 Task: Find the distance between San Diego and Torrey Pines State Natural Reserve.
Action: Mouse moved to (302, 77)
Screenshot: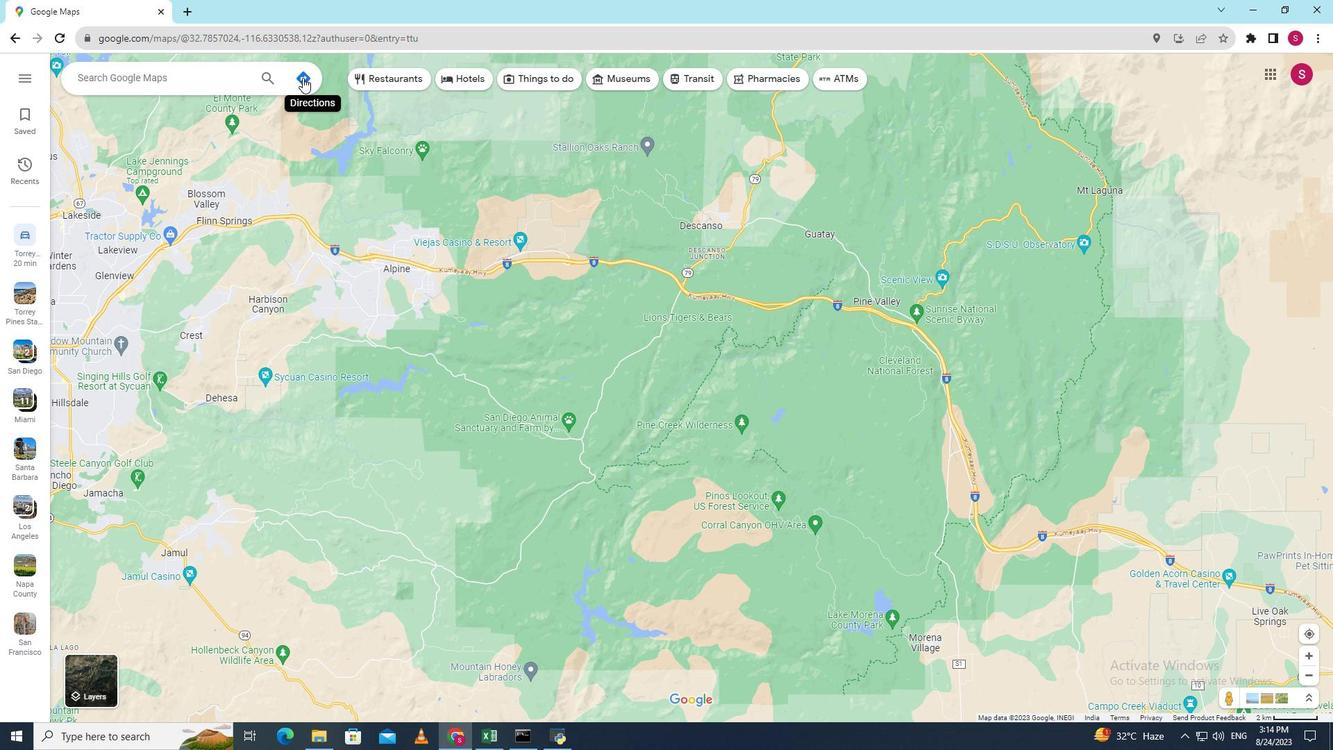 
Action: Mouse pressed left at (302, 77)
Screenshot: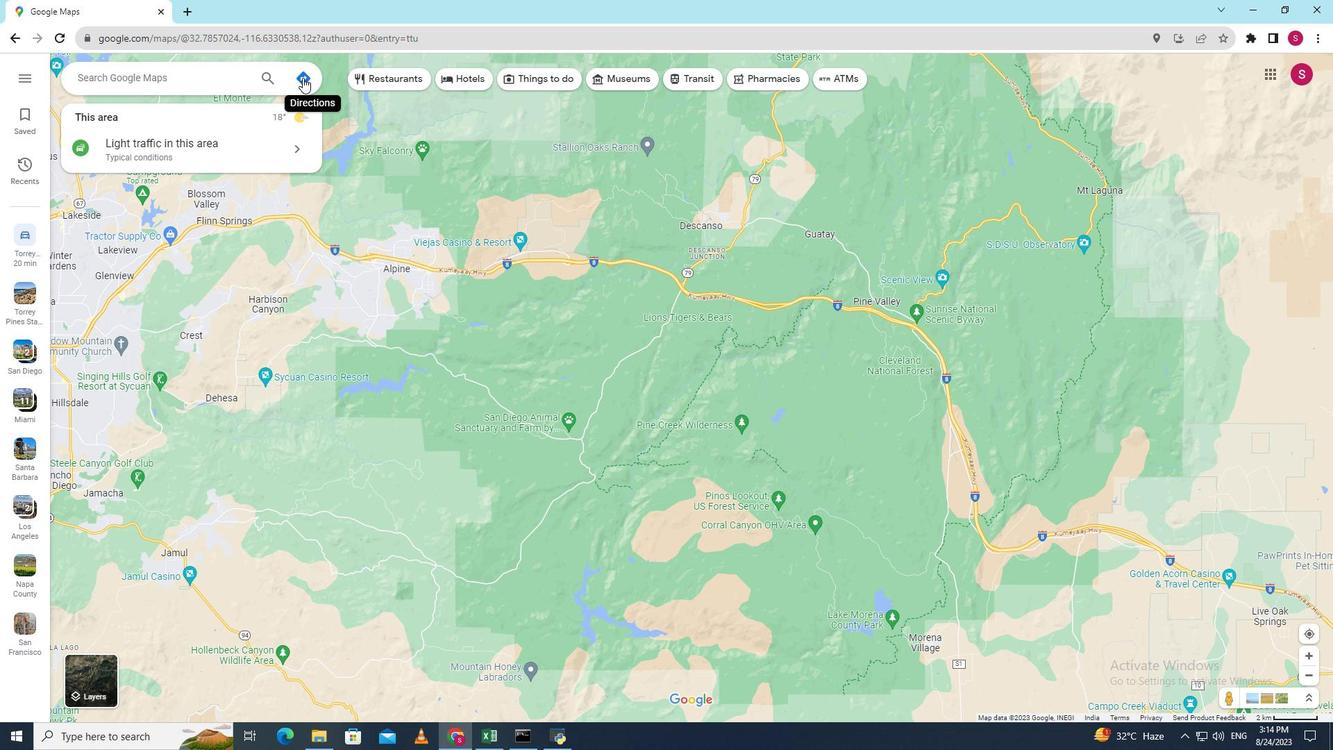 
Action: Mouse moved to (223, 116)
Screenshot: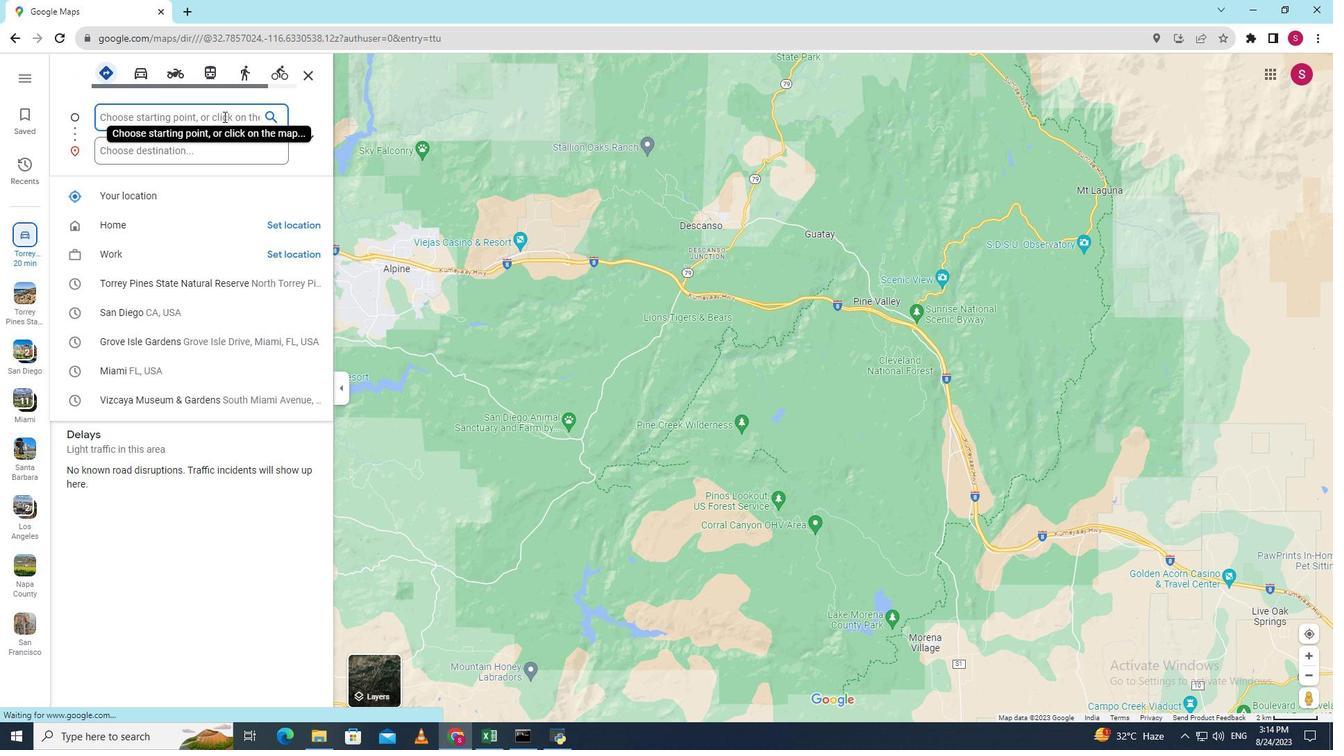 
Action: Mouse pressed left at (223, 116)
Screenshot: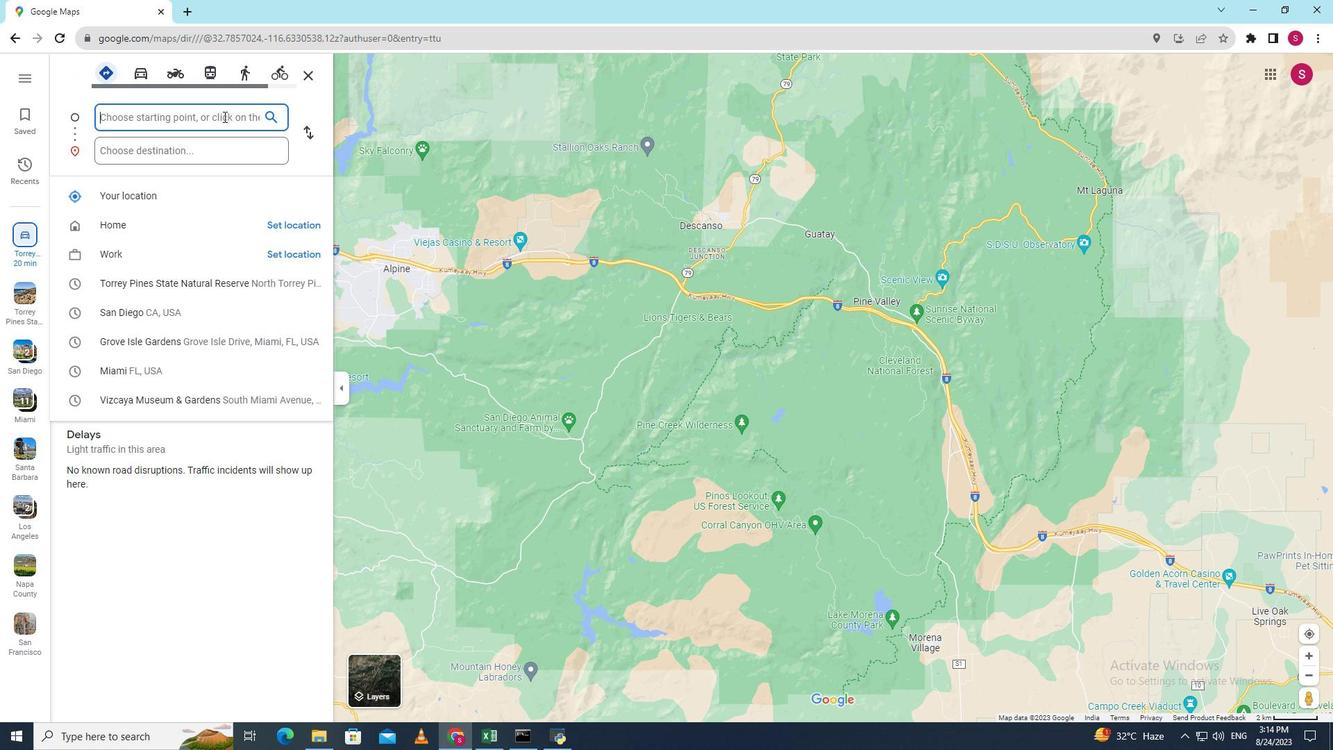 
Action: Key pressed <Key.shift><Key.shift><Key.shift><Key.shift><Key.shift><Key.shift><Key.shift><Key.shift><Key.shift><Key.shift><Key.shift>San<Key.space><Key.shift><Key.shift><Key.shift><Key.shift><Key.shift><Key.shift><Key.shift><Key.shift><Key.shift><Key.shift><Key.shift><Key.shift><Key.shift><Key.shift><Key.shift><Key.shift><Key.shift><Key.shift><Key.shift><Key.shift><Key.shift><Key.shift><Key.shift><Key.shift><Key.shift><Key.shift><Key.shift><Key.shift><Key.shift><Key.shift>Diego<Key.space>
Screenshot: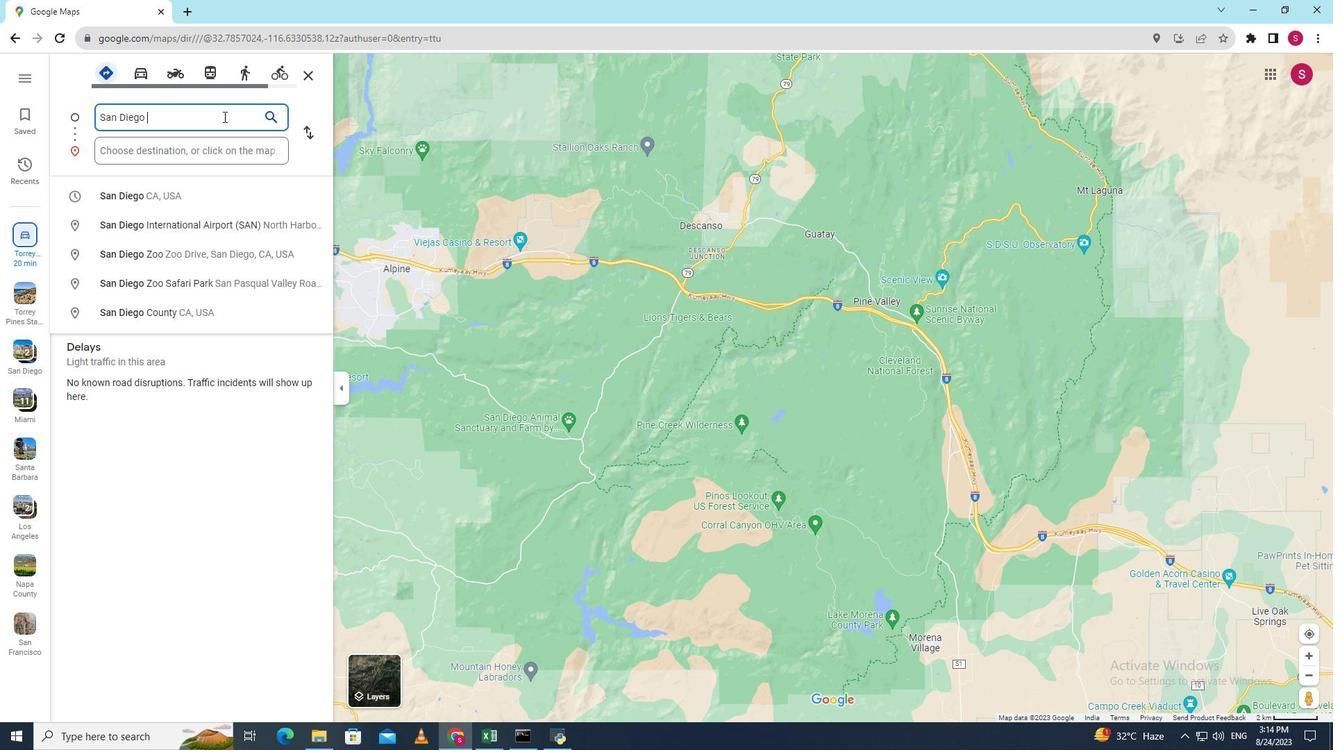 
Action: Mouse moved to (186, 150)
Screenshot: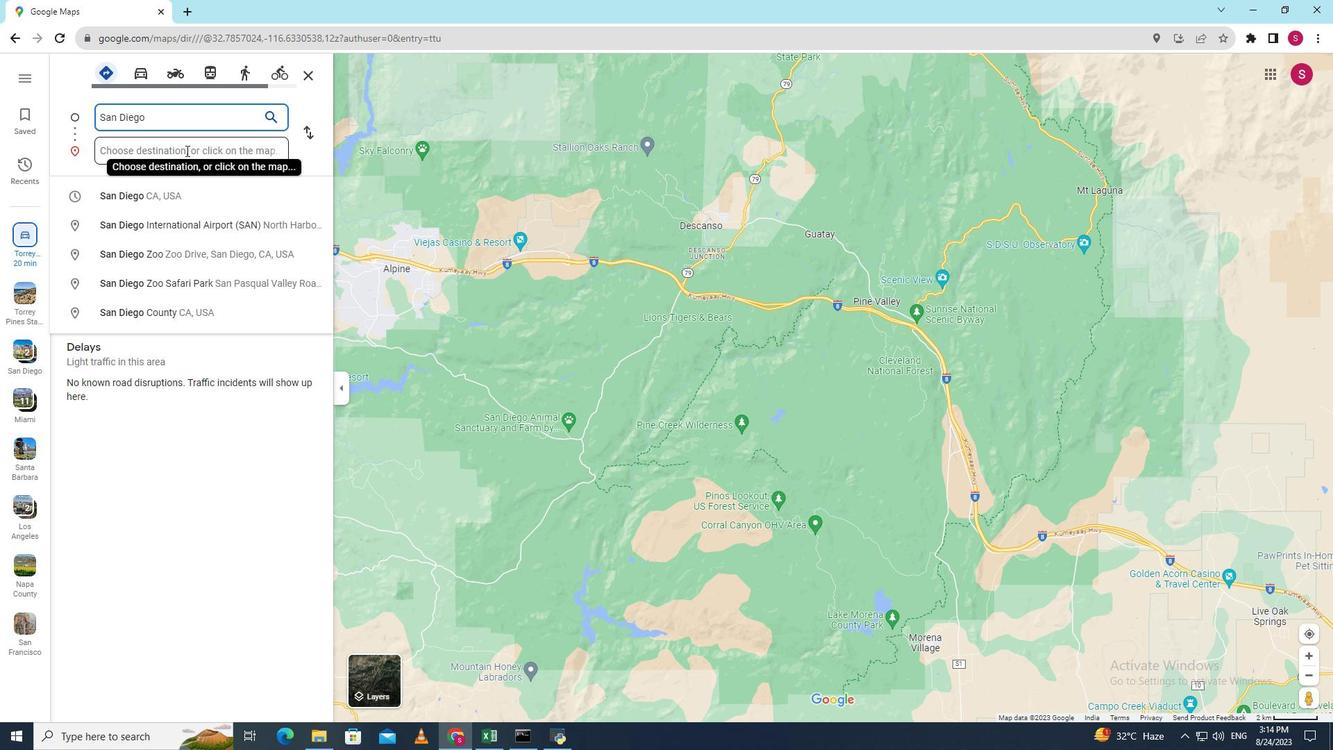 
Action: Mouse pressed left at (186, 150)
Screenshot: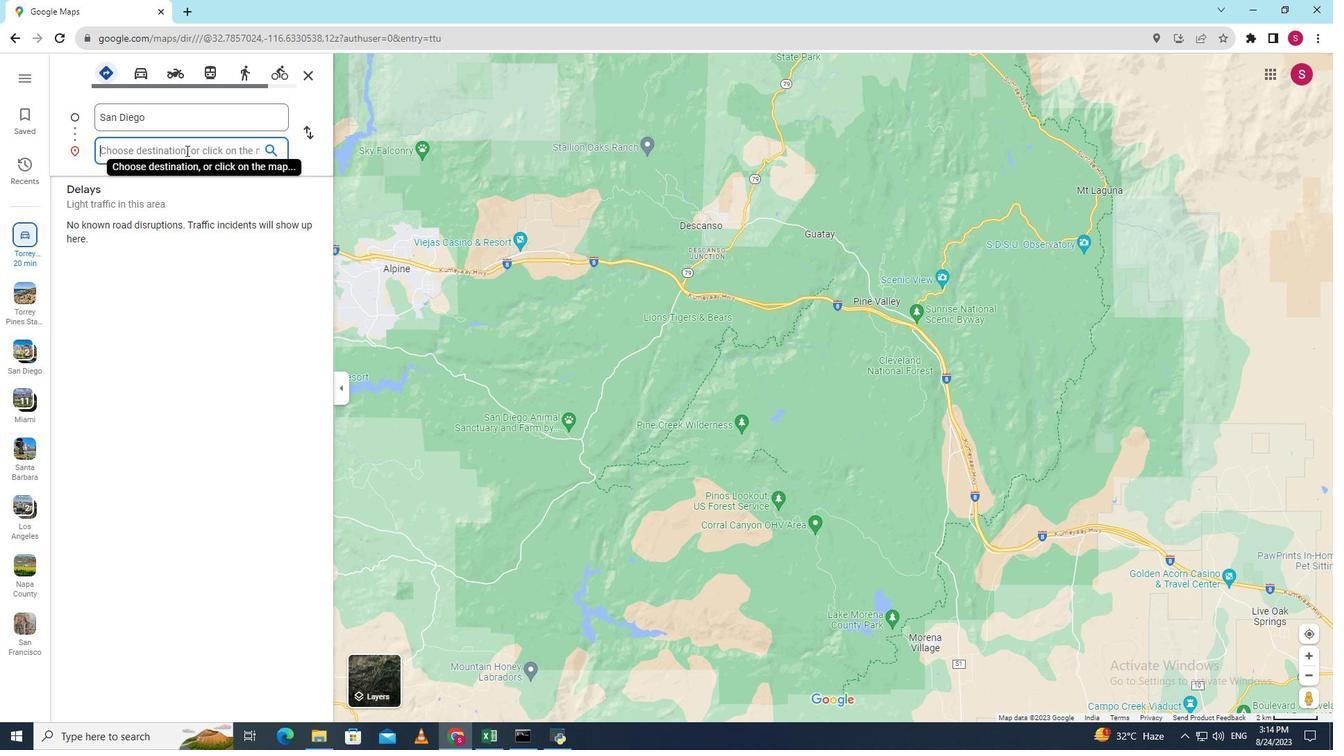 
Action: Key pressed <Key.shift>Torrey<Key.space><Key.shift><Key.shift><Key.shift><Key.shift><Key.shift><Key.shift><Key.shift>Pines<Key.space><Key.shift>State<Key.space><Key.shift><Key.shift><Key.shift><Key.shift><Key.shift><Key.shift><Key.shift><Key.shift><Key.shift><Key.shift><Key.shift><Key.shift><Key.shift><Key.shift><Key.shift><Key.shift><Key.shift><Key.shift><Key.shift><Key.shift><Key.shift><Key.shift>Natural<Key.space><Key.shift><Key.shift><Key.shift><Key.shift><Key.shift><Key.shift><Key.shift><Key.shift><Key.shift><Key.shift>Reserve<Key.enter>
Screenshot: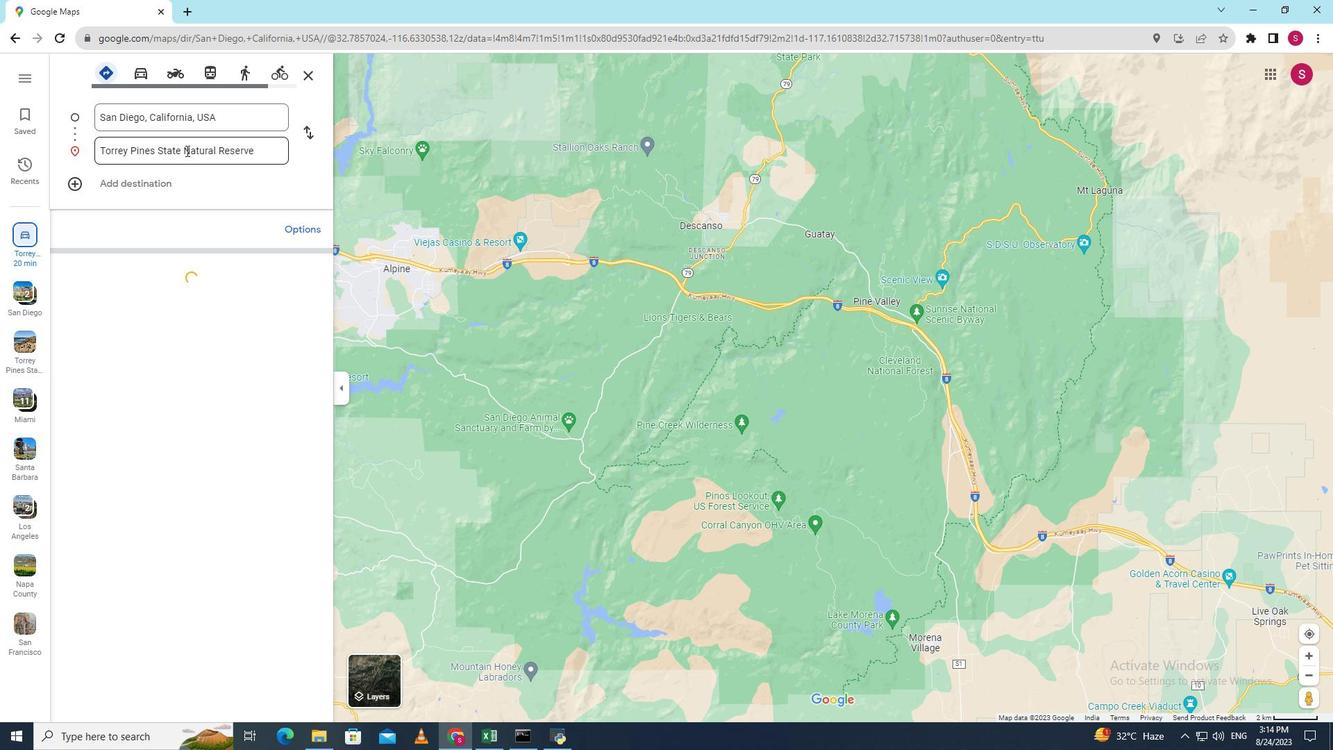 
Action: Mouse moved to (883, 647)
Screenshot: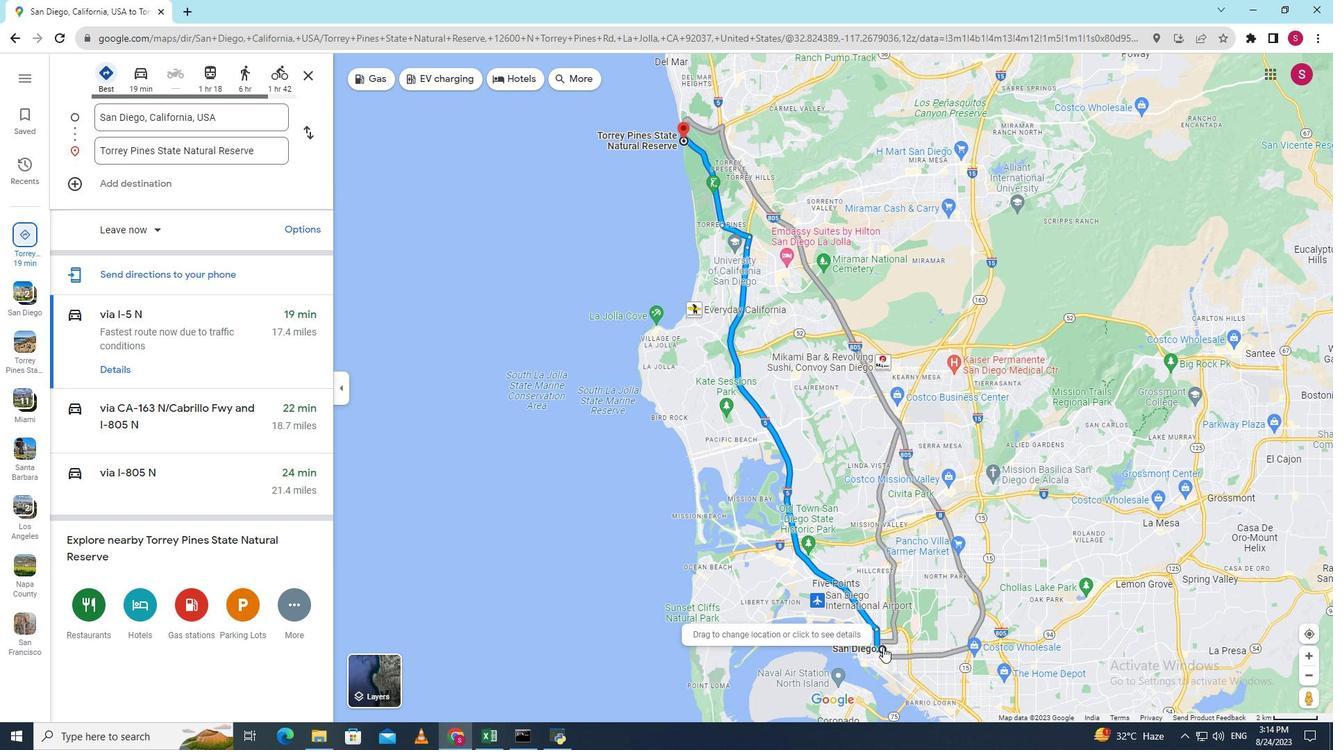 
Action: Mouse pressed right at (883, 647)
Screenshot: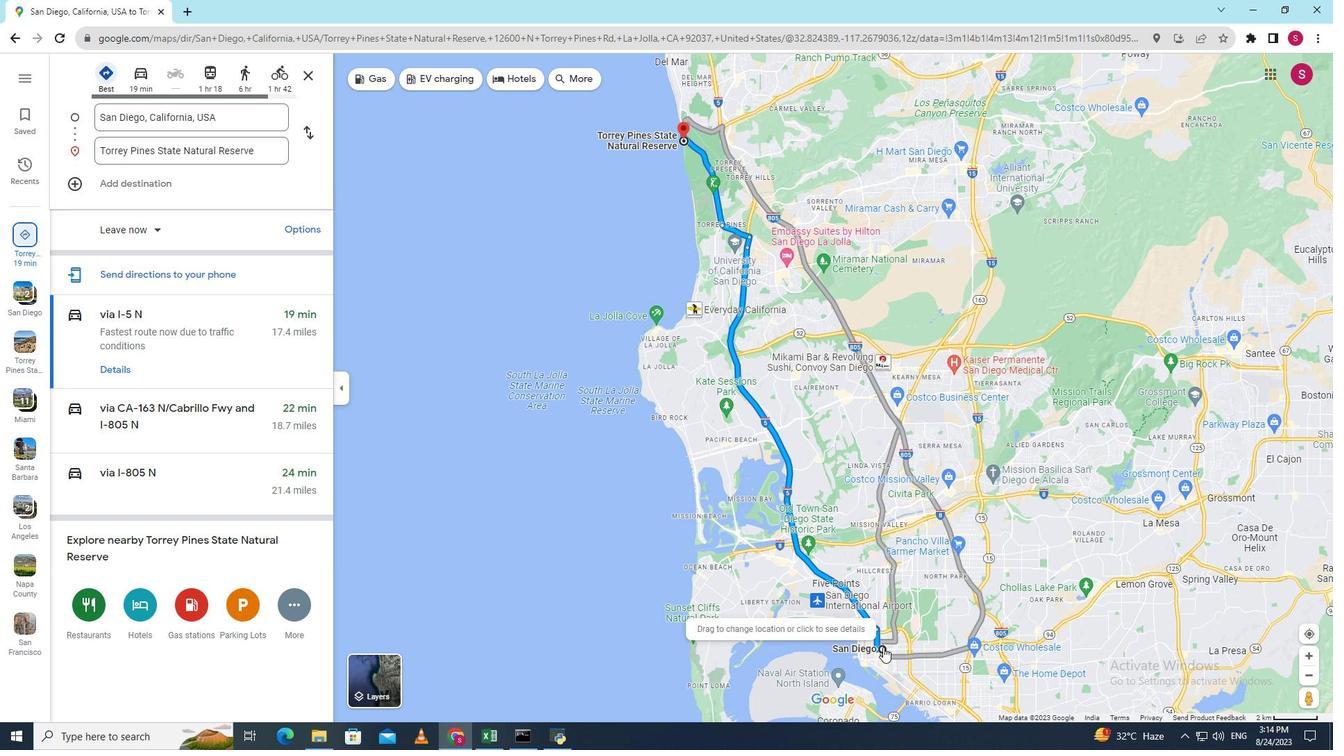 
Action: Mouse moved to (923, 695)
Screenshot: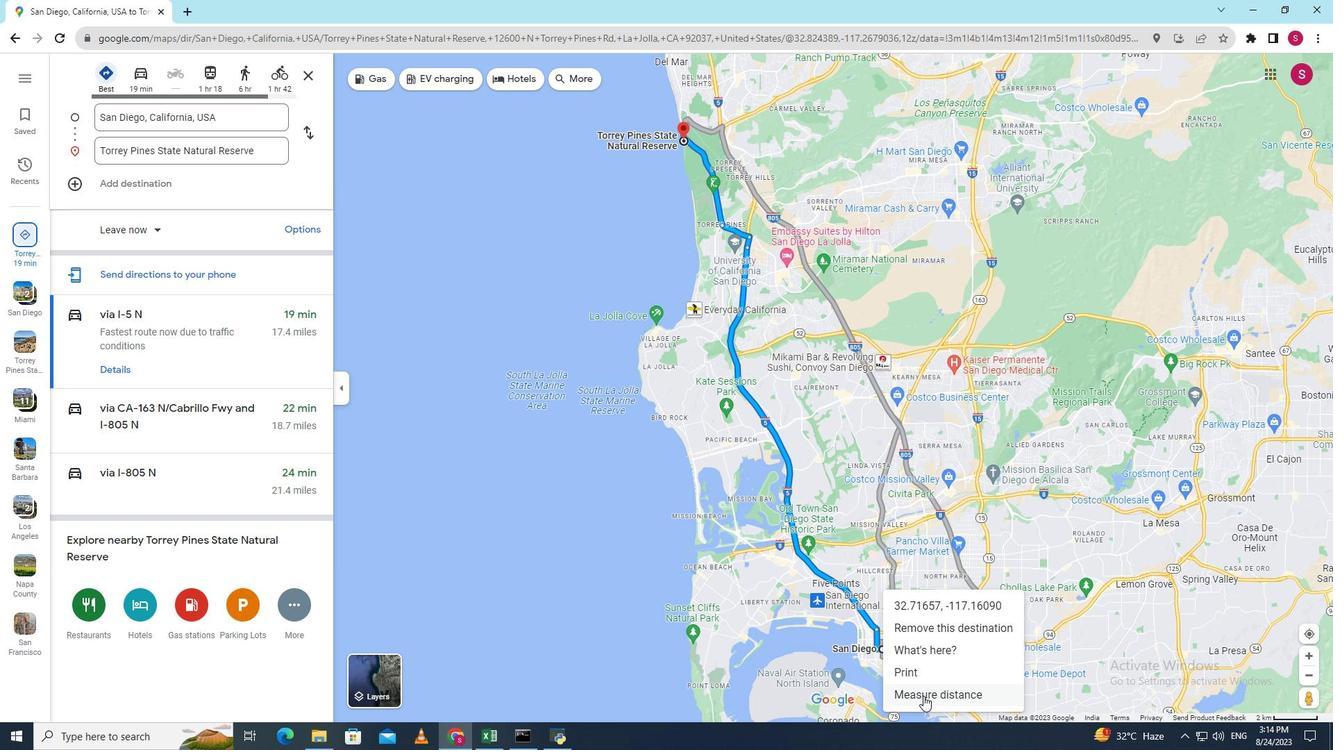 
Action: Mouse pressed left at (923, 695)
Screenshot: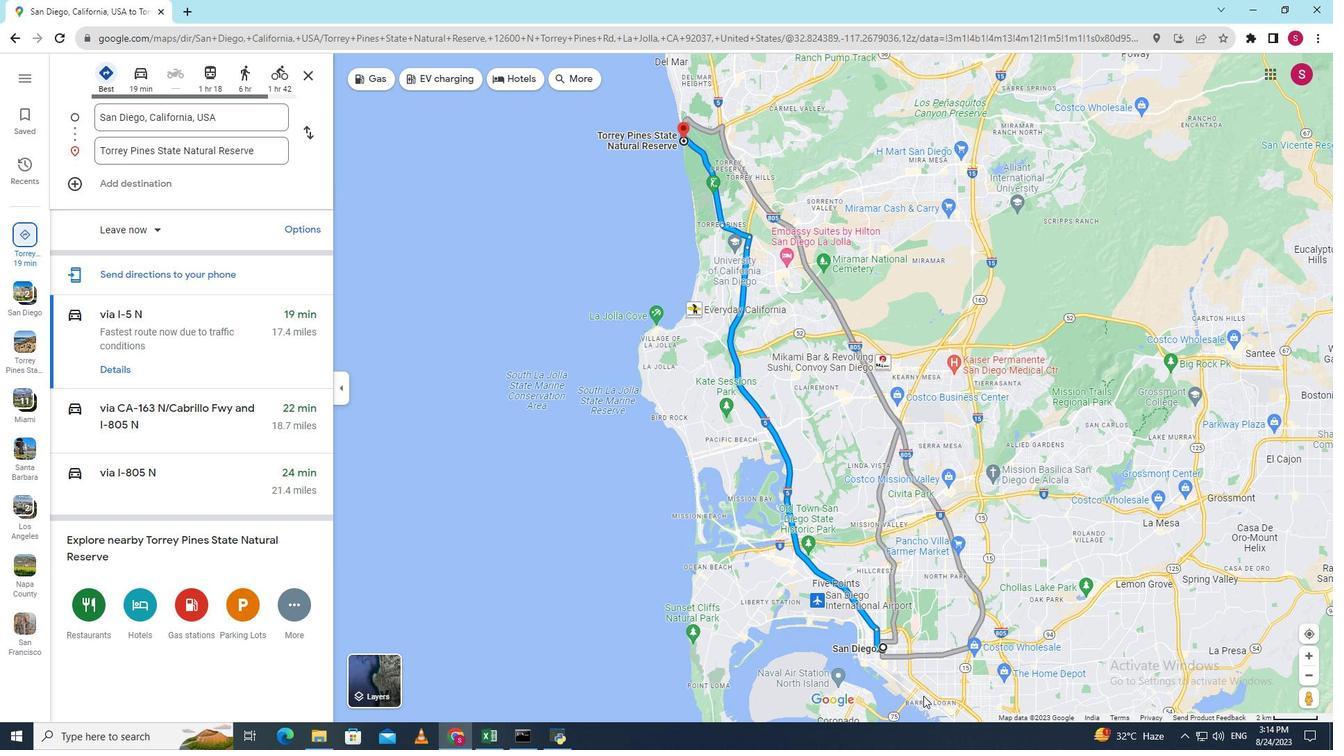 
Action: Mouse moved to (683, 140)
Screenshot: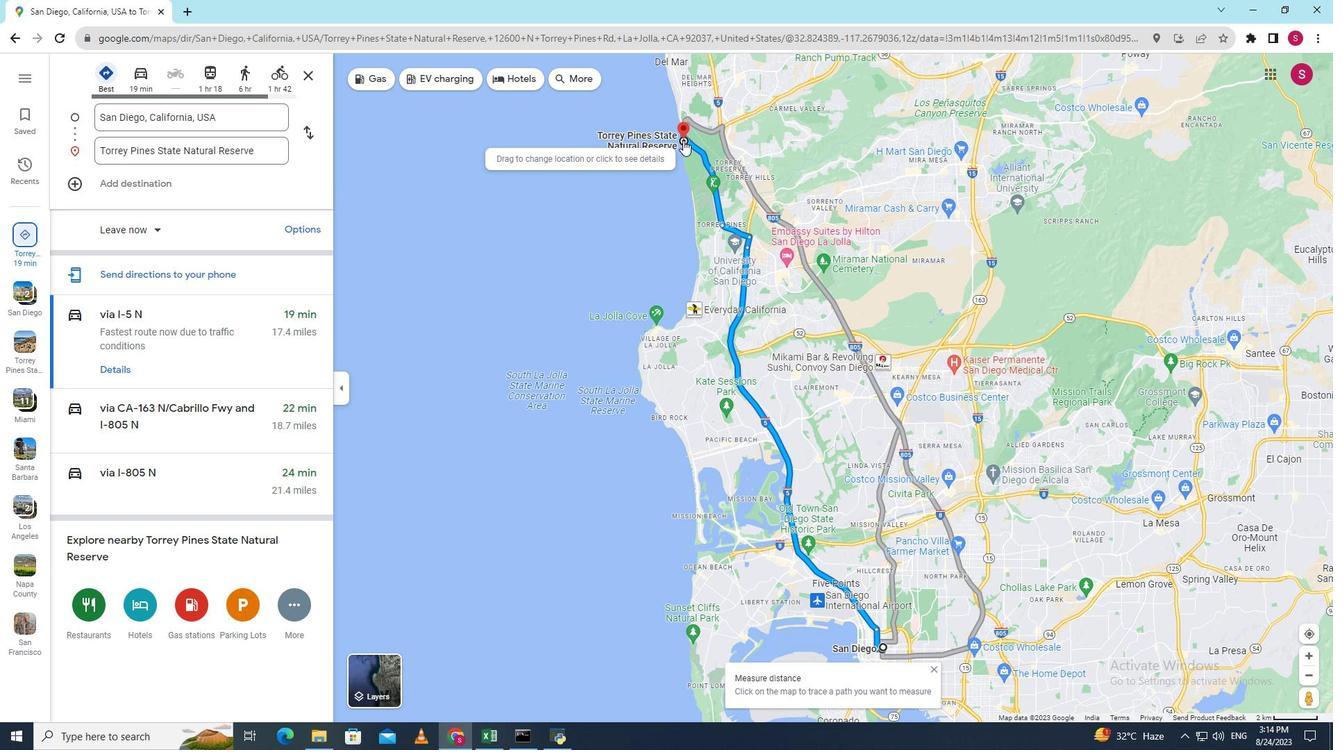 
Action: Mouse pressed right at (683, 140)
Screenshot: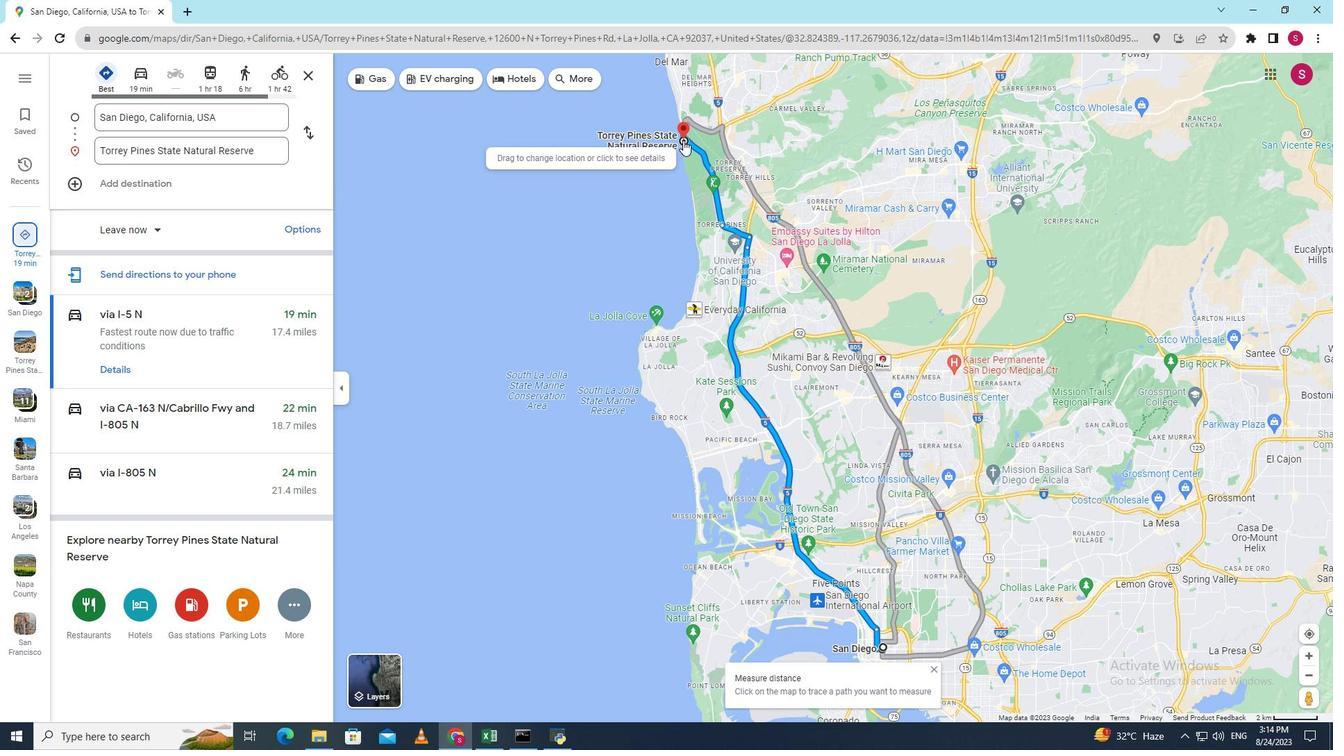 
Action: Mouse moved to (726, 246)
Screenshot: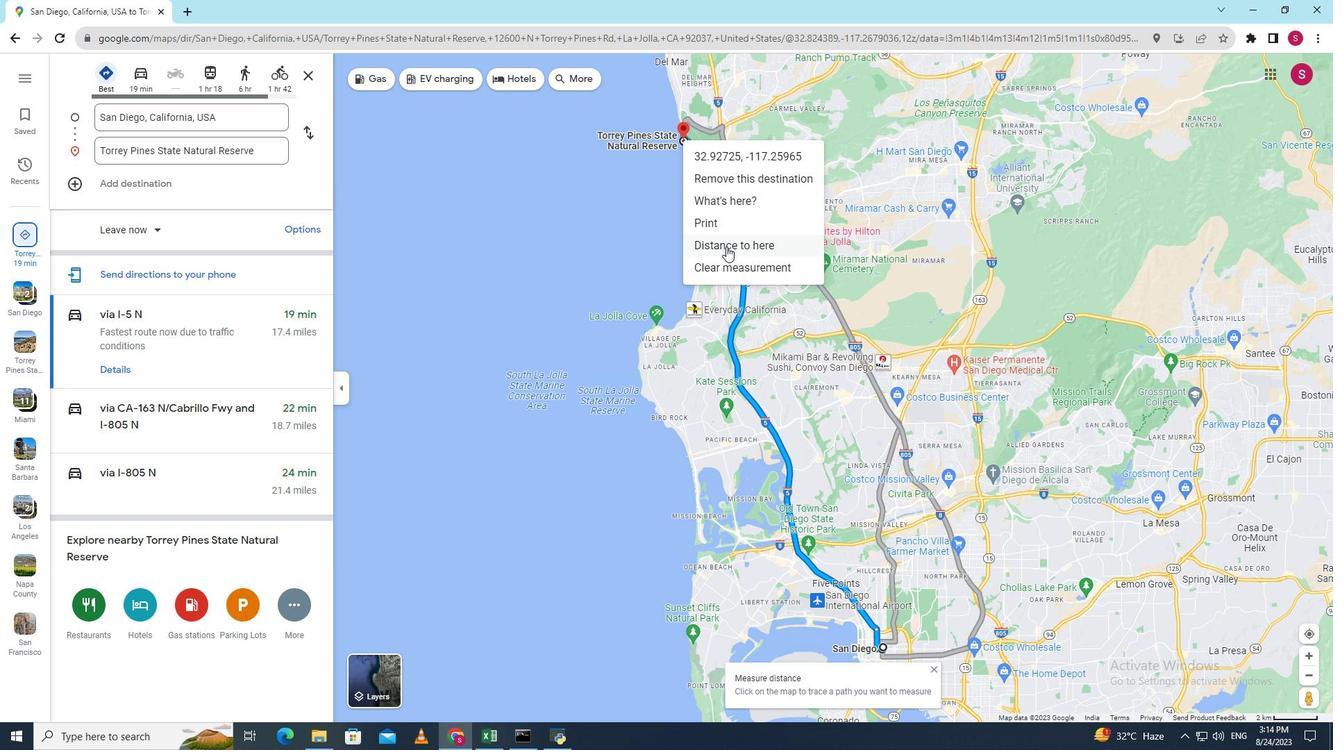 
Action: Mouse pressed left at (726, 246)
Screenshot: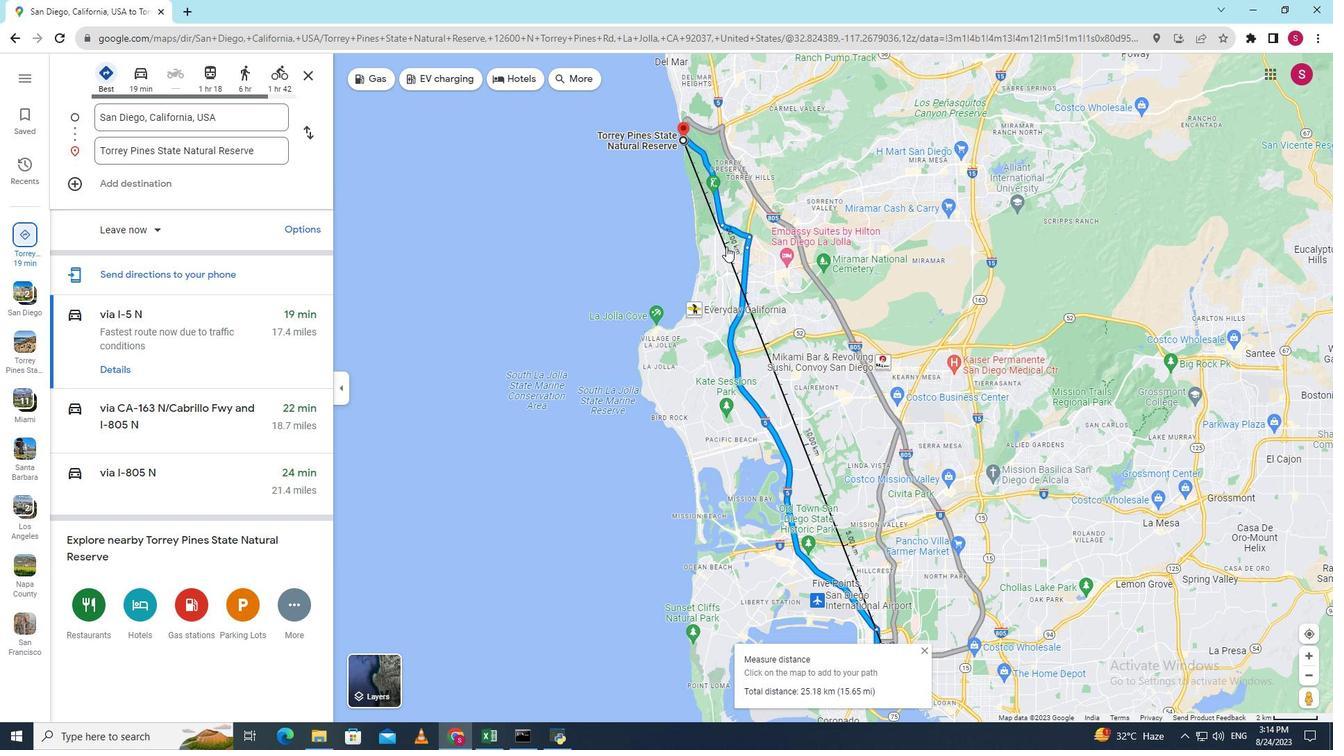 
Action: Mouse moved to (745, 693)
Screenshot: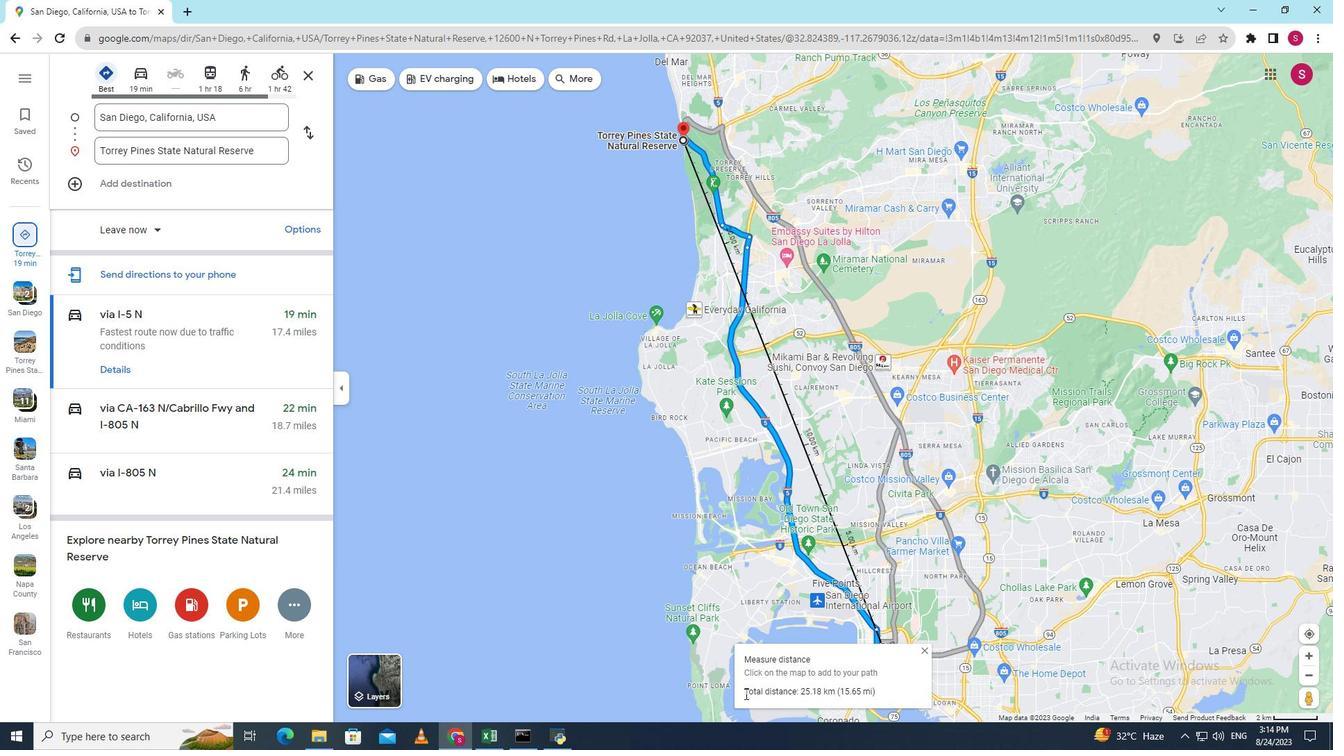 
Action: Mouse pressed left at (745, 693)
Screenshot: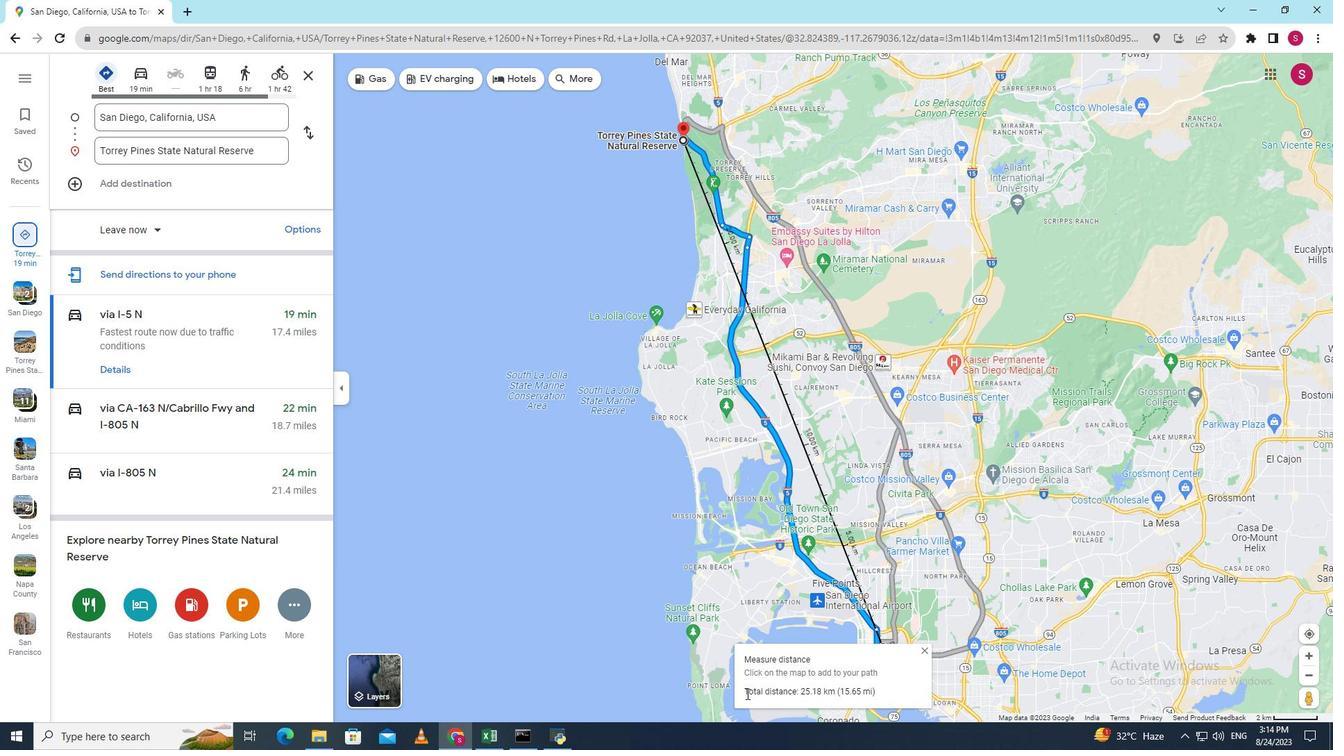 
Action: Mouse moved to (888, 694)
Screenshot: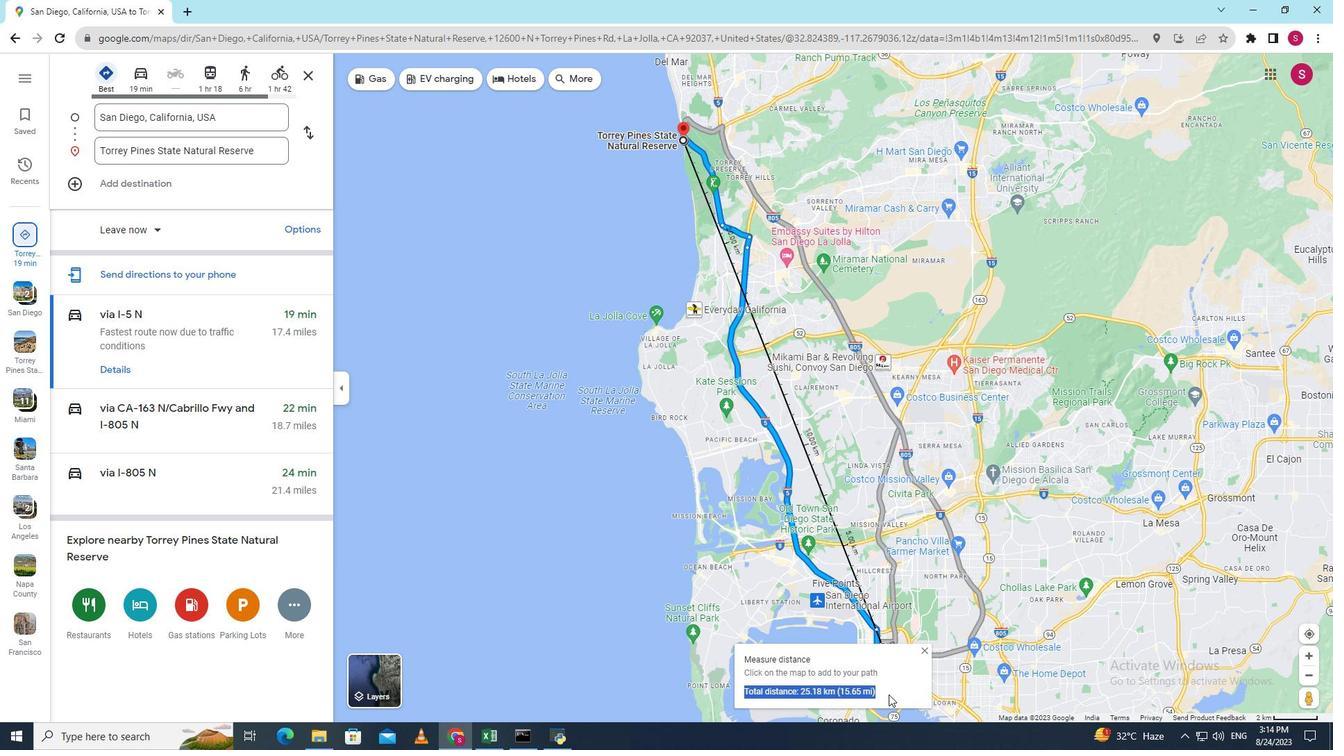 
